 Task: Create a section Automated Build and Deployment Sprint and in the section, add a milestone Data Privacy Compliance in the project AgileCube
Action: Mouse moved to (63, 303)
Screenshot: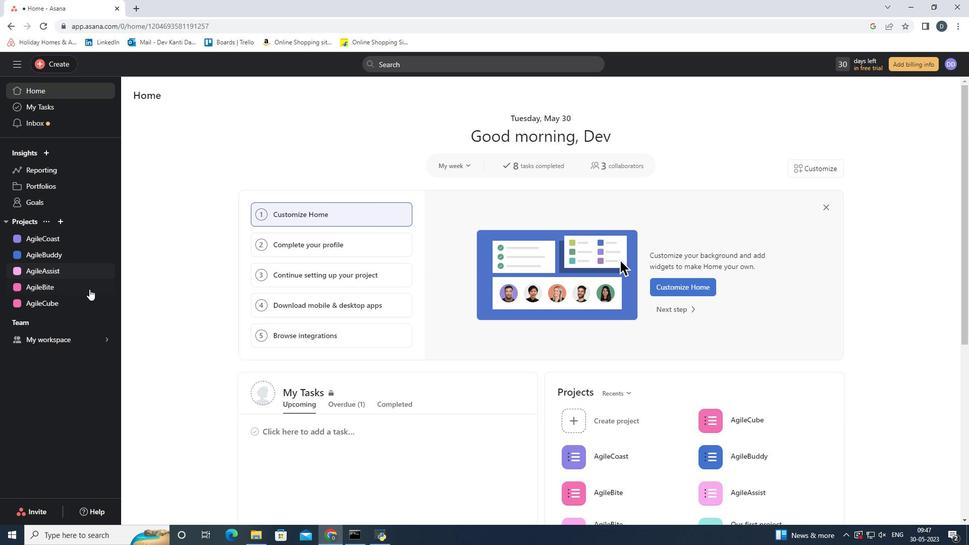 
Action: Mouse pressed left at (63, 303)
Screenshot: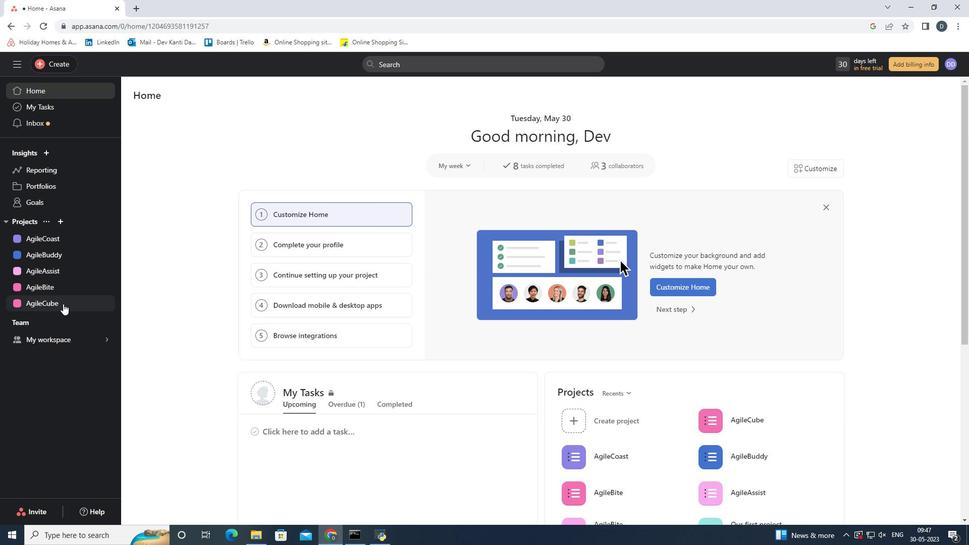 
Action: Mouse moved to (375, 379)
Screenshot: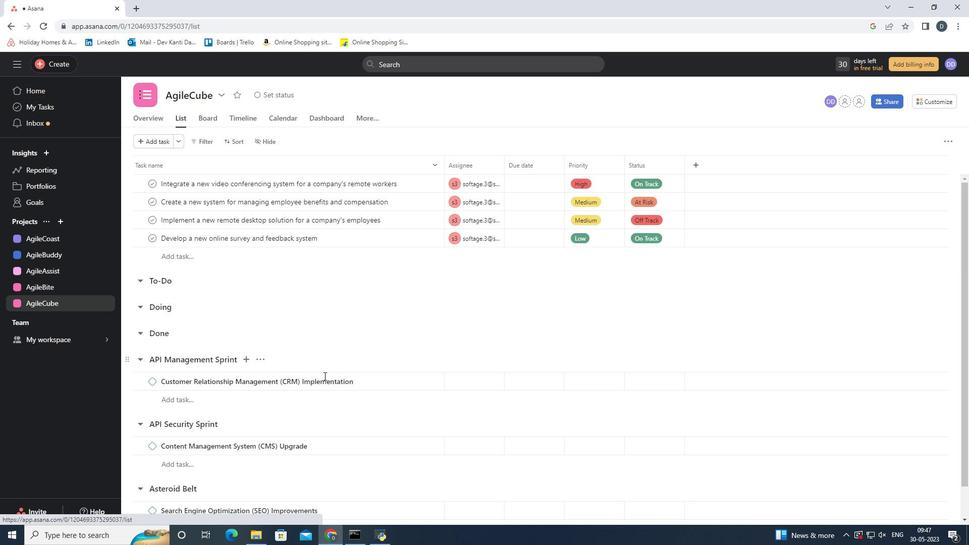 
Action: Mouse scrolled (375, 379) with delta (0, 0)
Screenshot: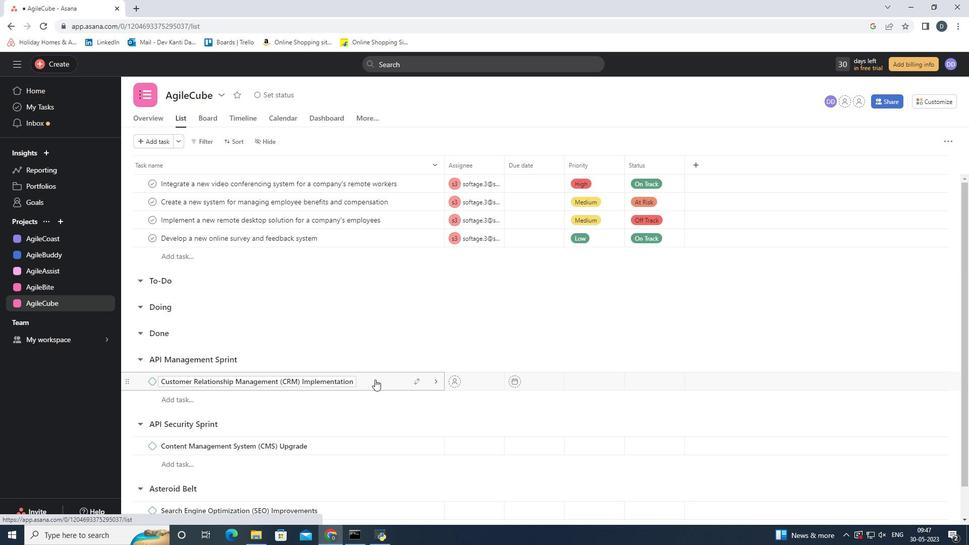 
Action: Mouse scrolled (375, 379) with delta (0, 0)
Screenshot: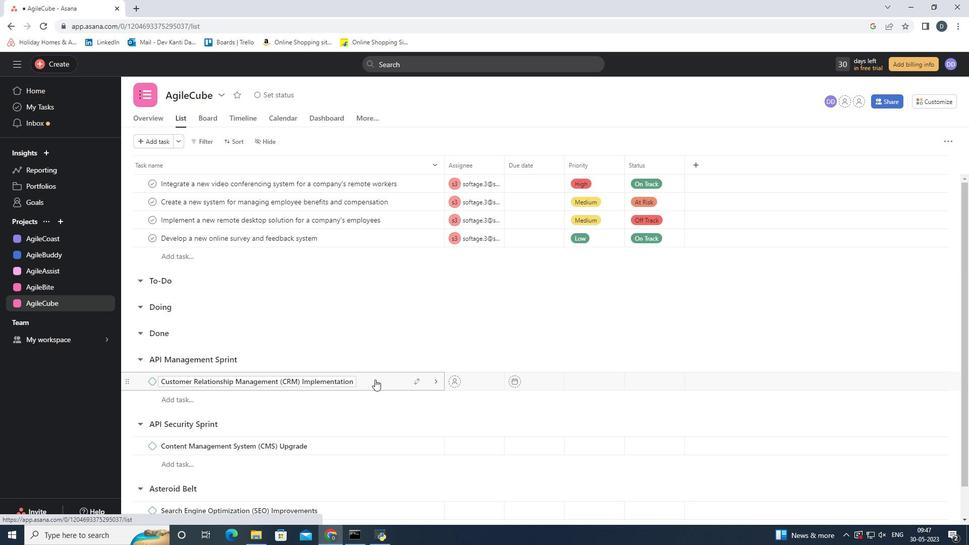 
Action: Mouse scrolled (375, 379) with delta (0, 0)
Screenshot: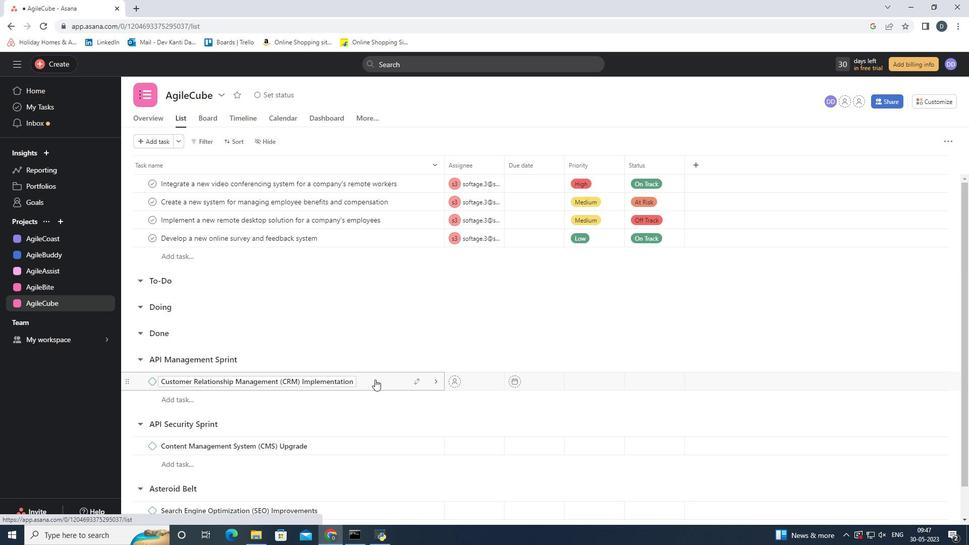 
Action: Mouse scrolled (375, 379) with delta (0, 0)
Screenshot: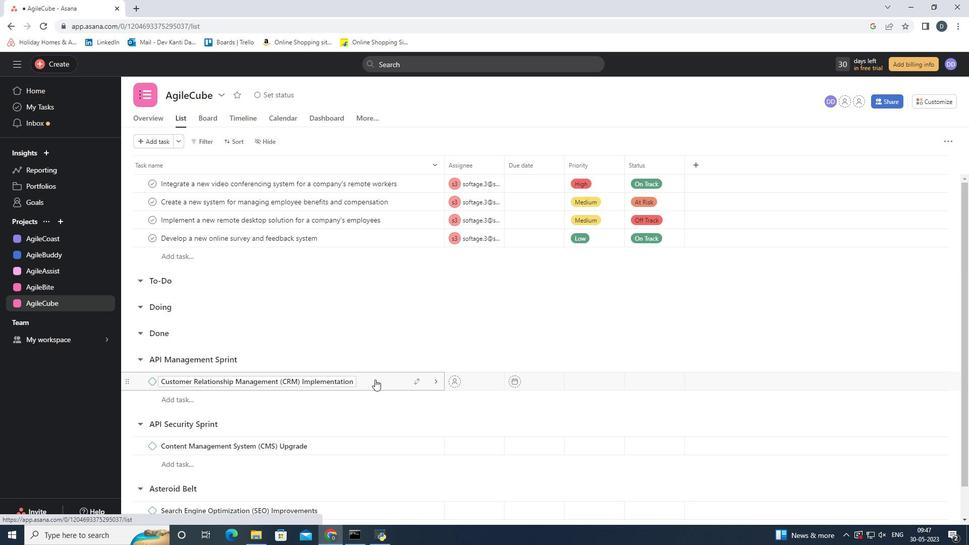 
Action: Mouse scrolled (375, 379) with delta (0, 0)
Screenshot: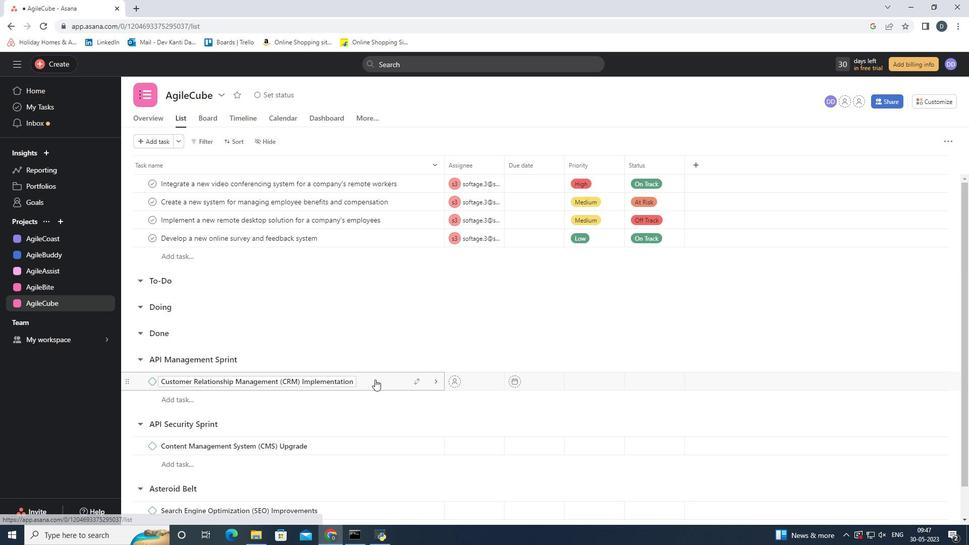 
Action: Mouse moved to (182, 520)
Screenshot: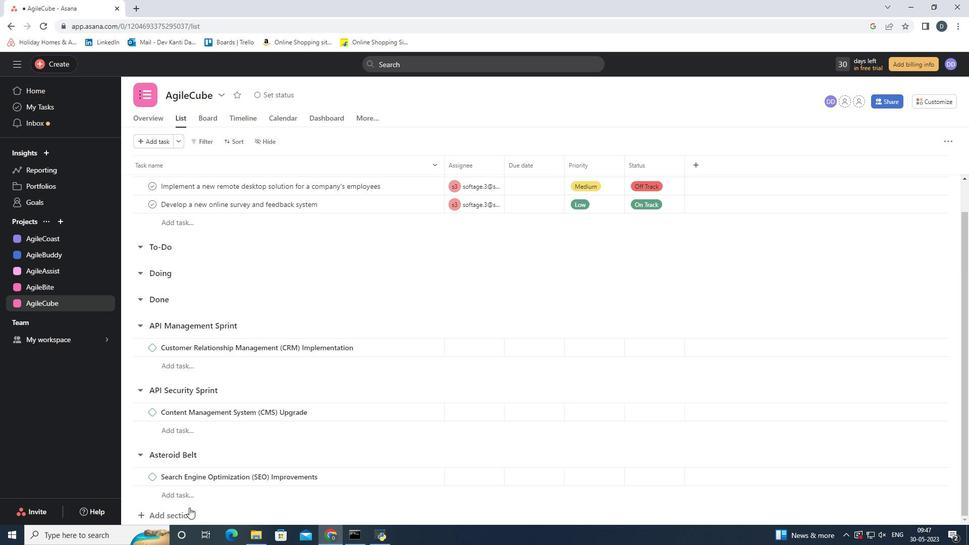 
Action: Mouse pressed left at (182, 520)
Screenshot: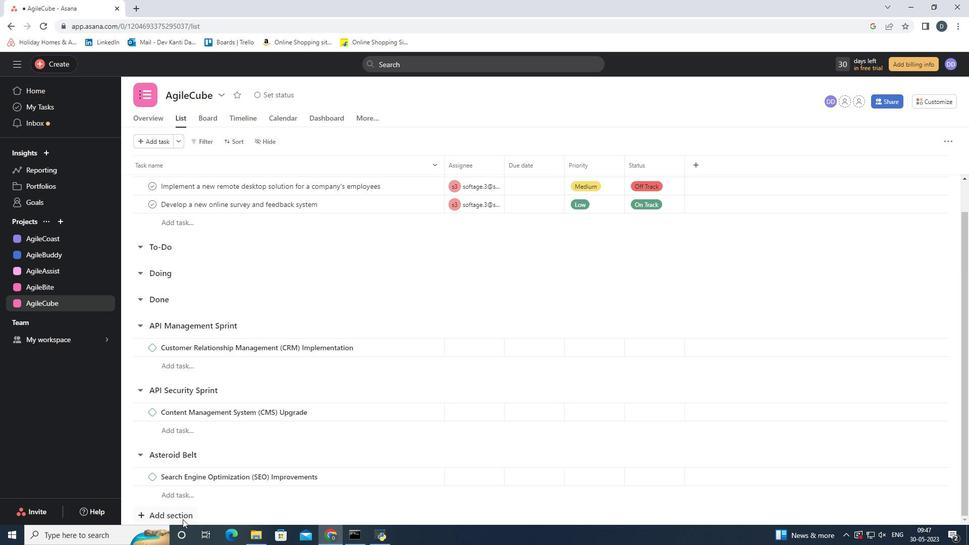 
Action: Mouse moved to (185, 517)
Screenshot: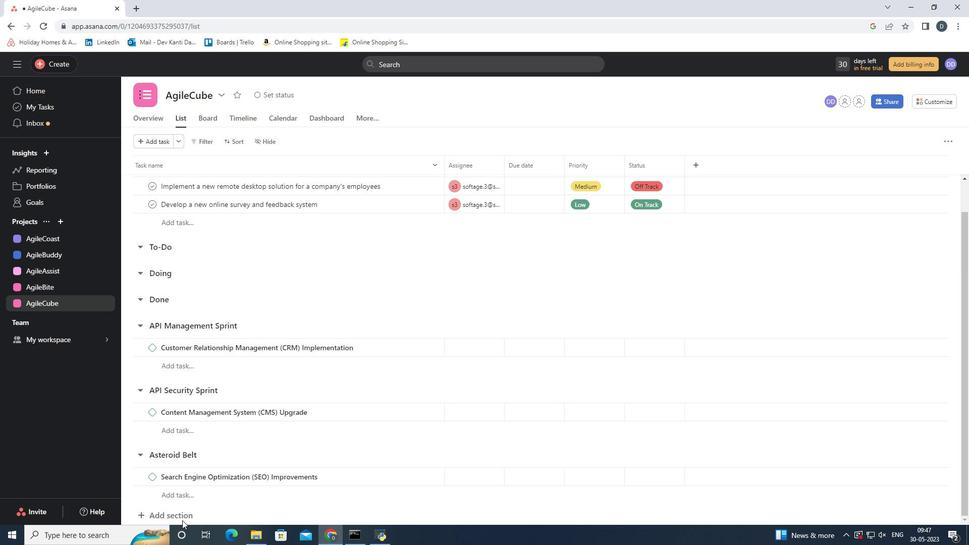 
Action: Mouse pressed left at (185, 517)
Screenshot: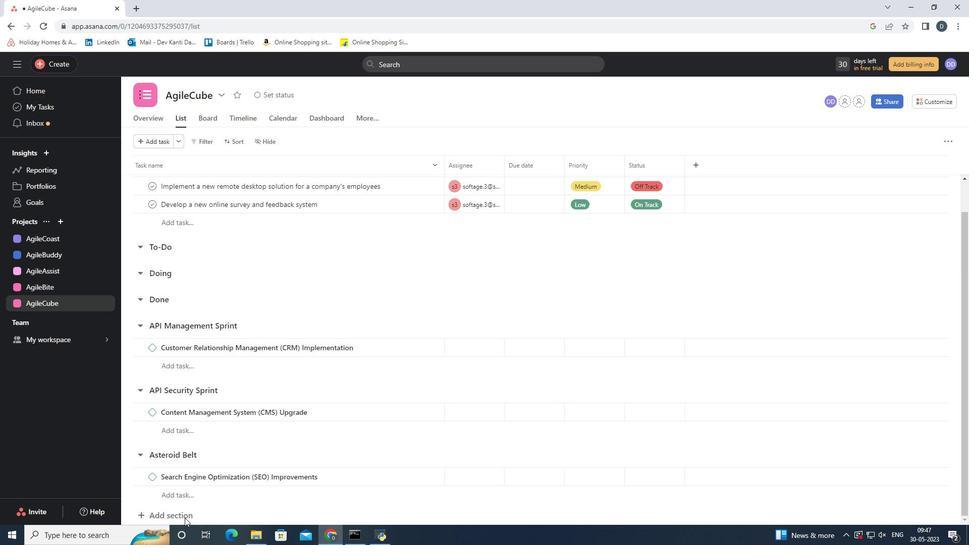 
Action: Mouse moved to (164, 515)
Screenshot: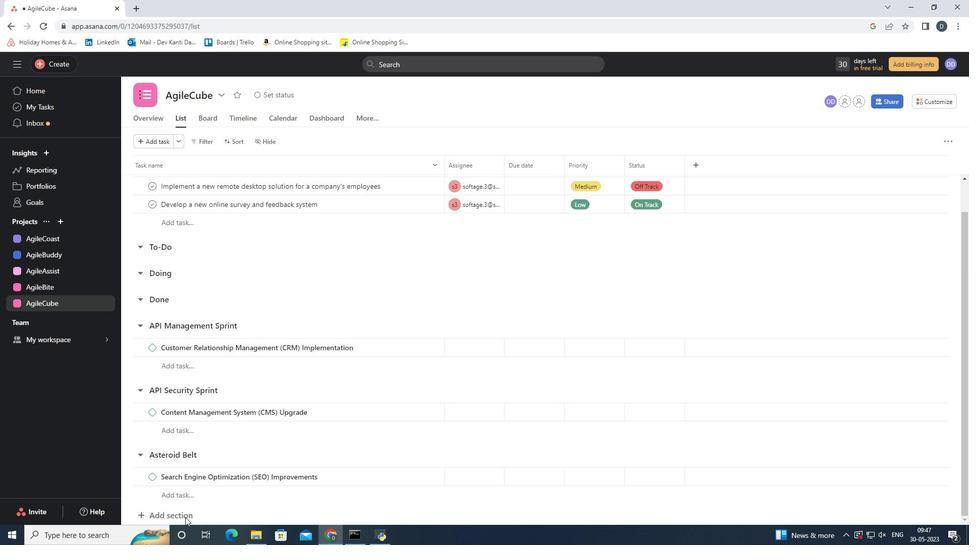 
Action: Mouse pressed left at (164, 515)
Screenshot: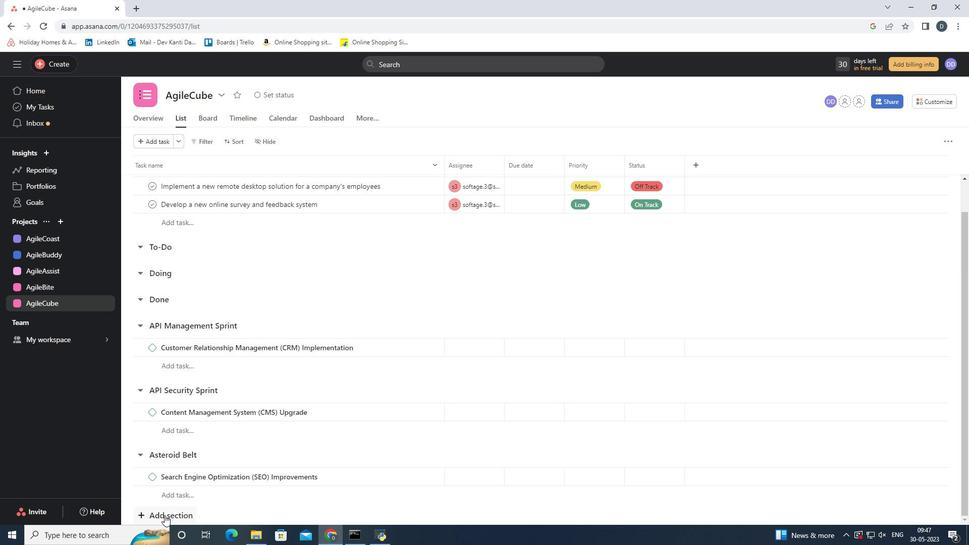 
Action: Mouse moved to (233, 491)
Screenshot: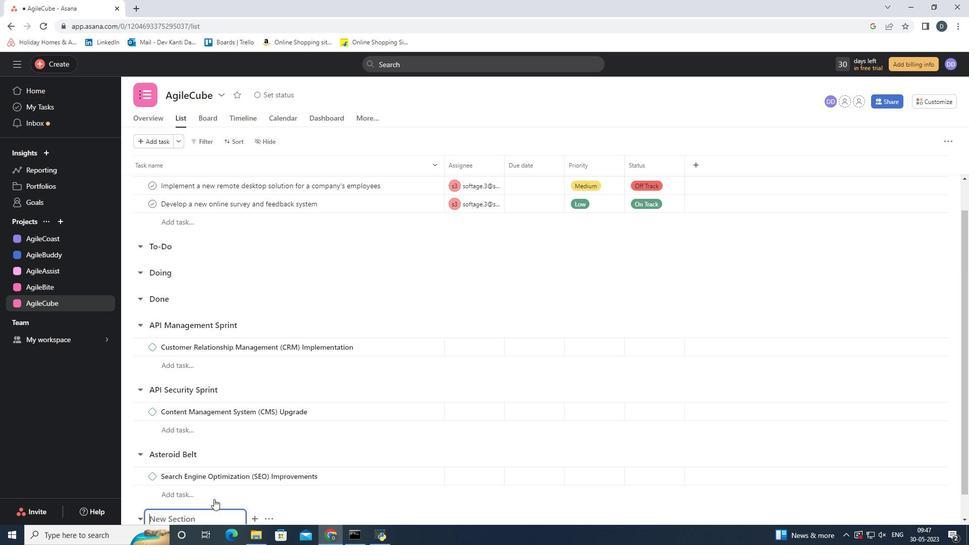 
Action: Mouse scrolled (233, 490) with delta (0, 0)
Screenshot: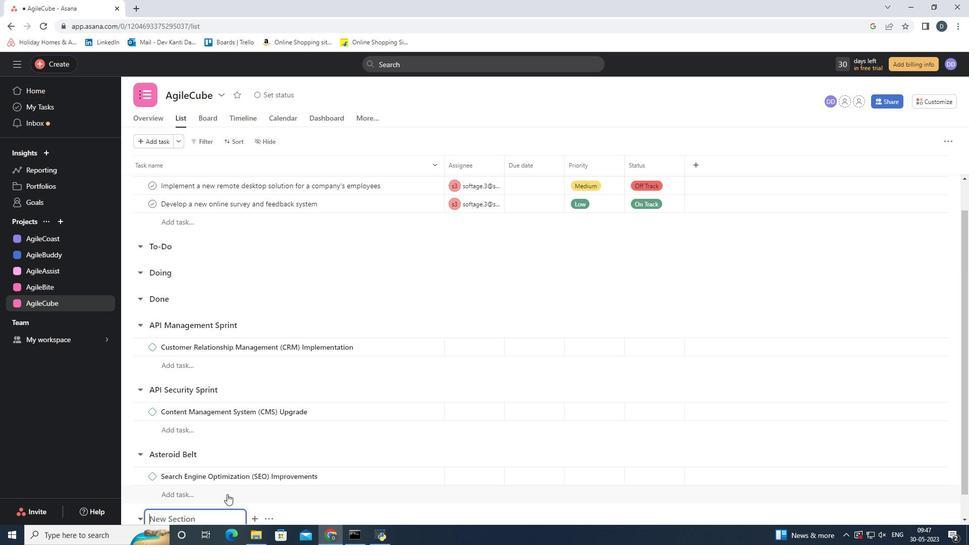 
Action: Mouse scrolled (233, 490) with delta (0, 0)
Screenshot: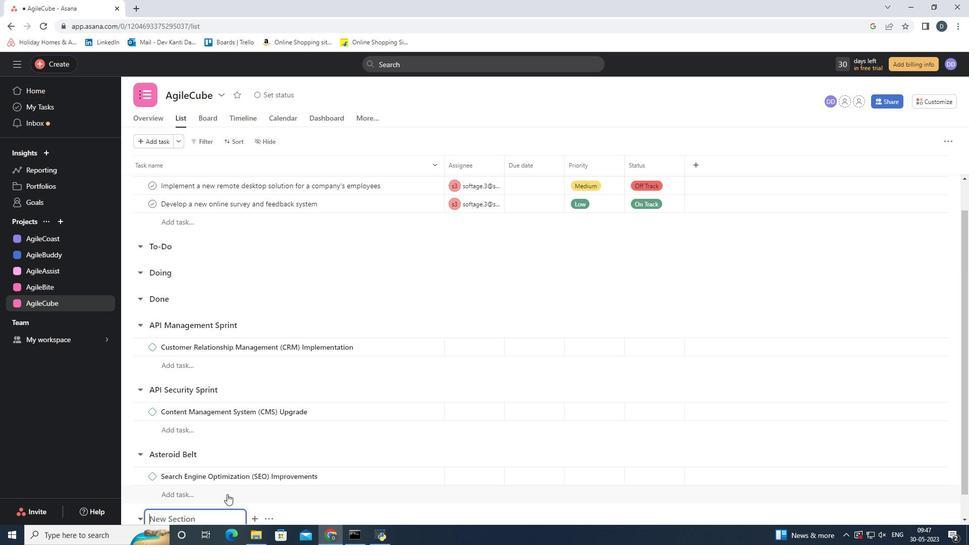 
Action: Mouse scrolled (233, 490) with delta (0, 0)
Screenshot: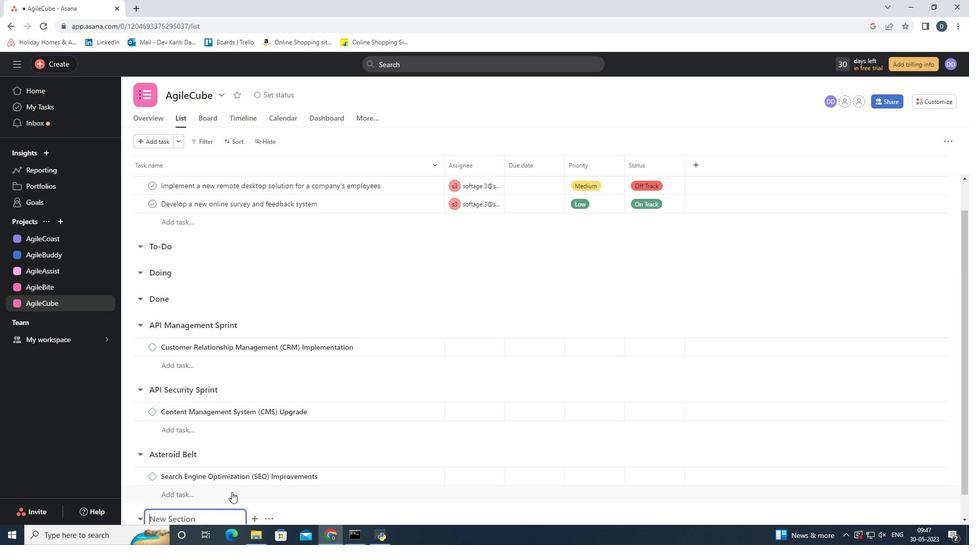 
Action: Mouse scrolled (233, 490) with delta (0, 0)
Screenshot: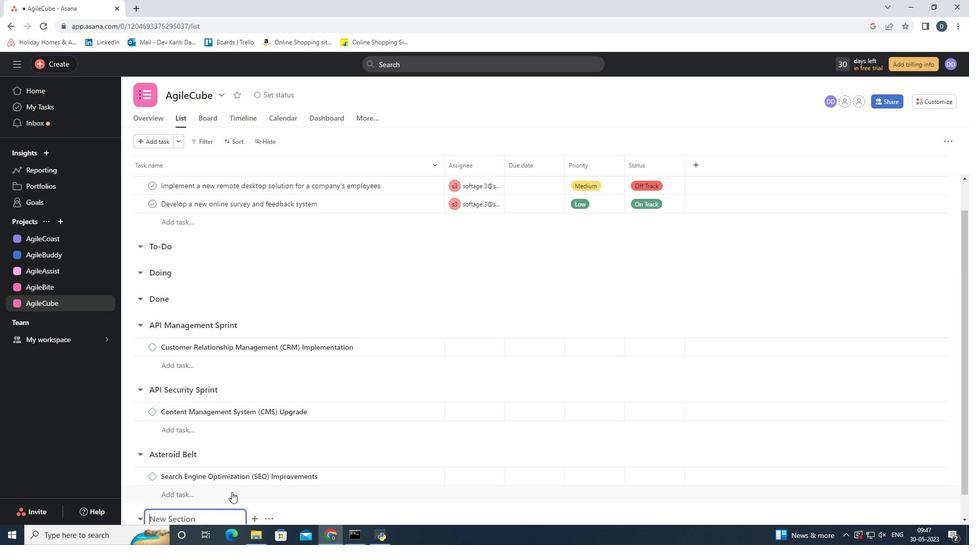 
Action: Mouse moved to (196, 488)
Screenshot: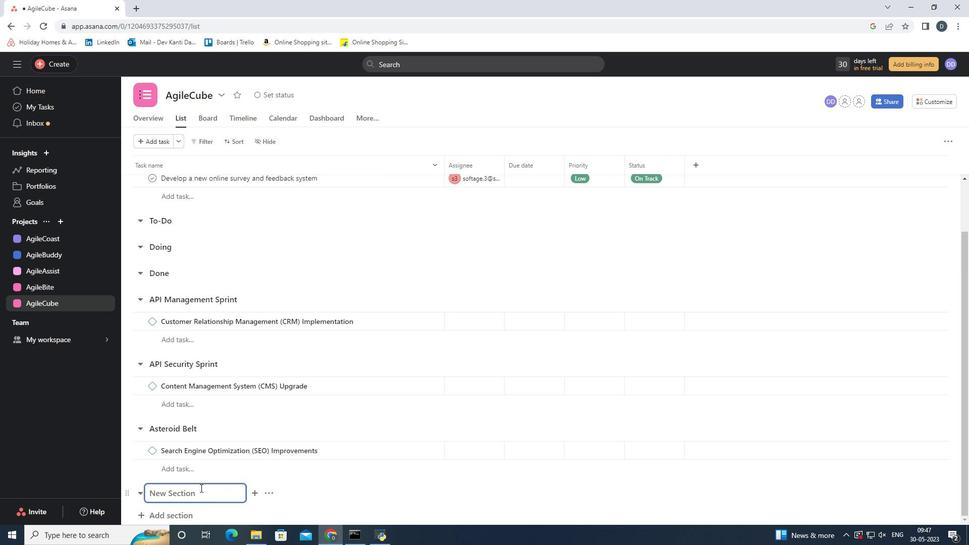 
Action: Key pressed <Key.shift>Automated<Key.space><Key.shift><Key.shift>Build<Key.space>and<Key.space><Key.shift>Deve<Key.backspace><Key.backspace>ployment<Key.space><Key.shift>Sprint
Screenshot: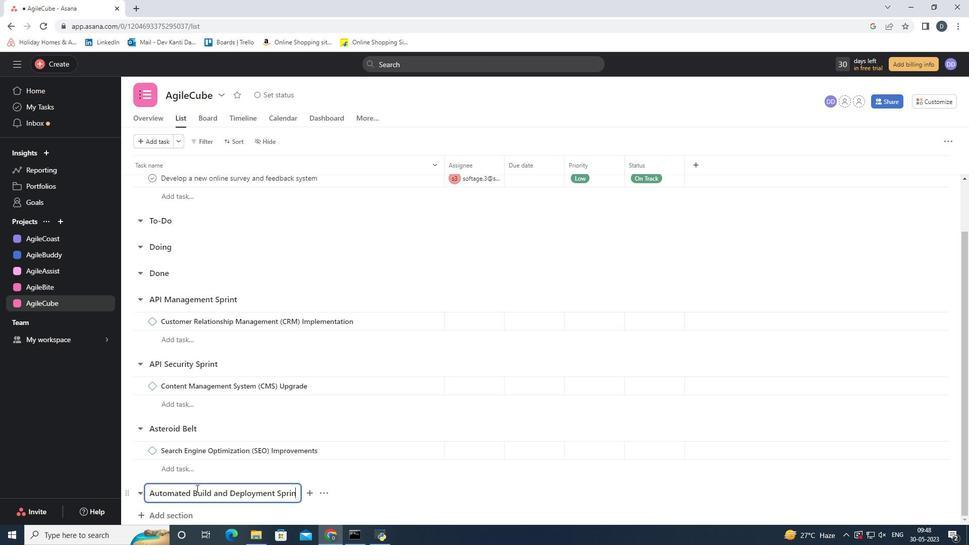 
Action: Mouse moved to (309, 495)
Screenshot: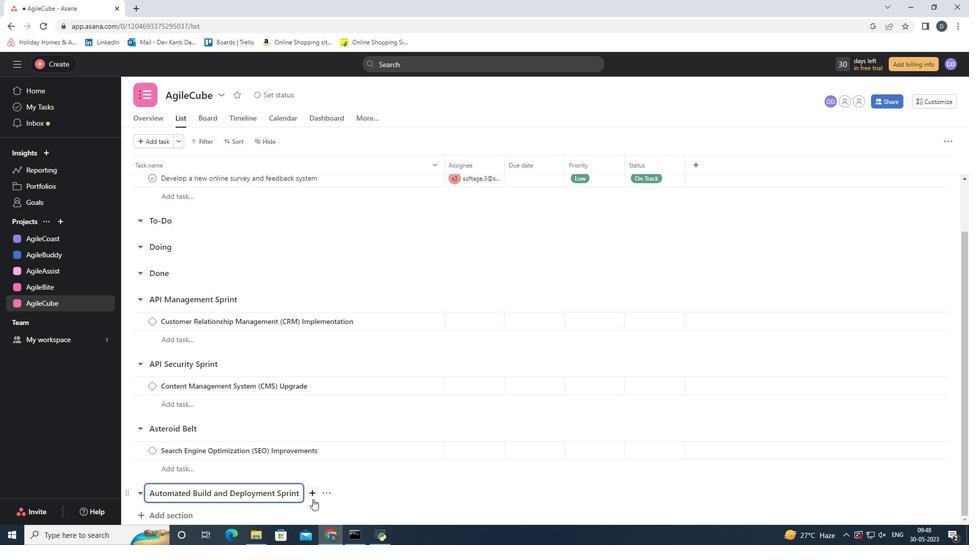 
Action: Mouse pressed left at (309, 495)
Screenshot: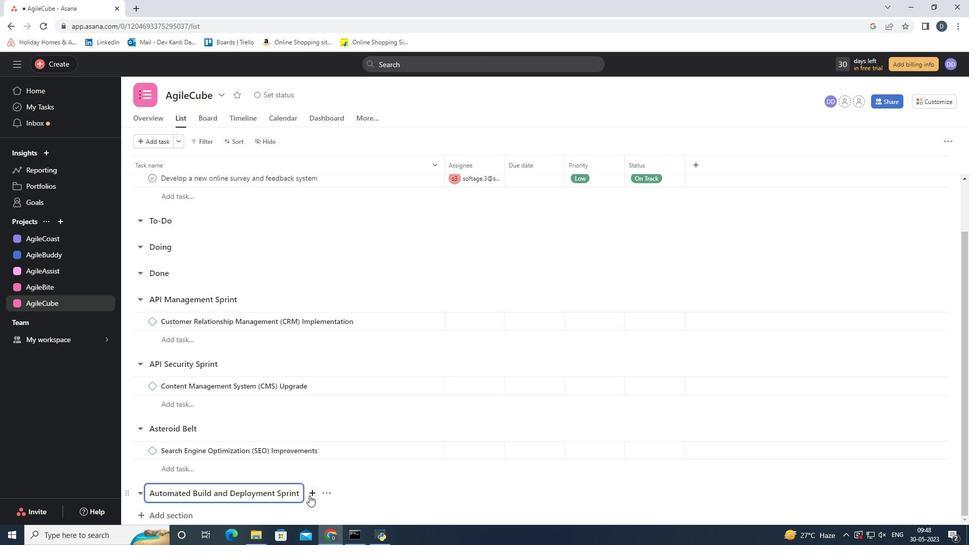 
Action: Mouse moved to (255, 504)
Screenshot: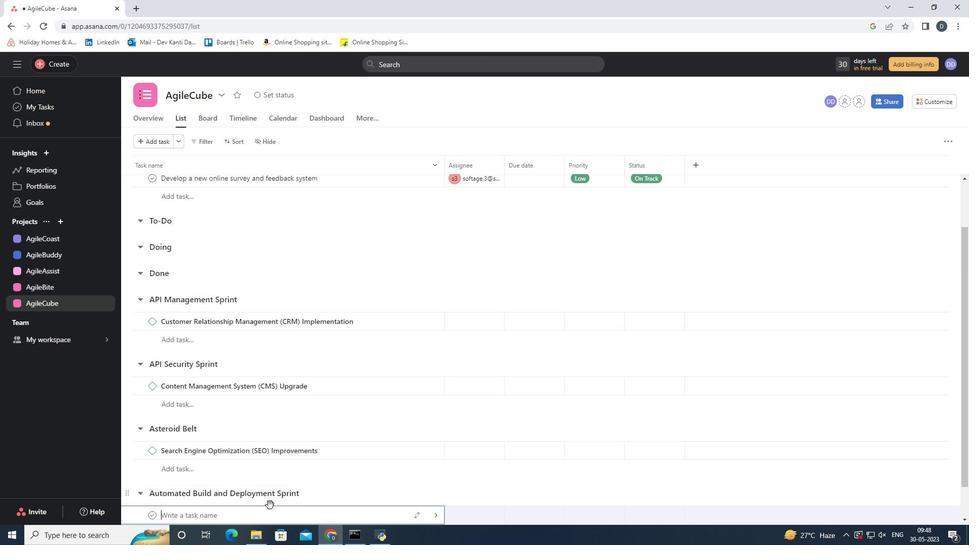 
Action: Mouse scrolled (255, 504) with delta (0, 0)
Screenshot: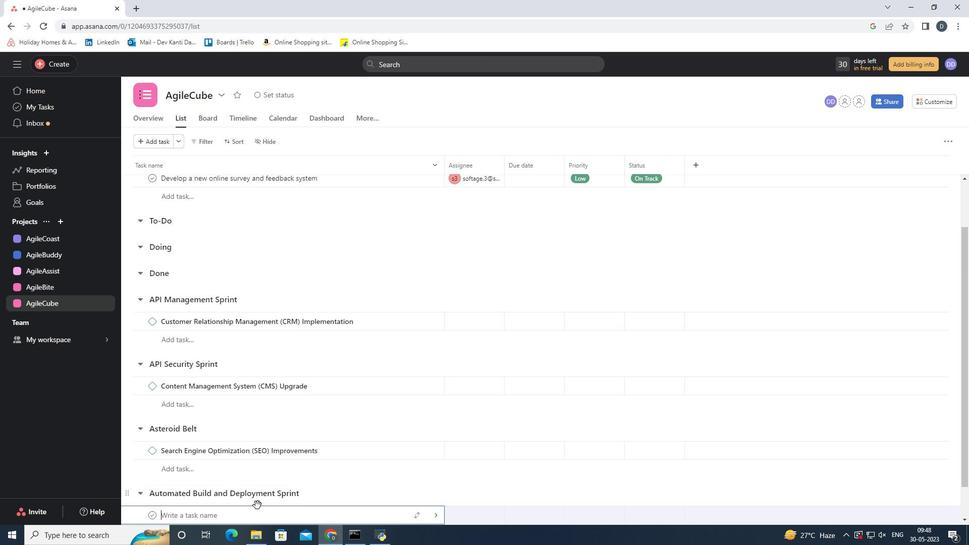 
Action: Mouse scrolled (255, 504) with delta (0, 0)
Screenshot: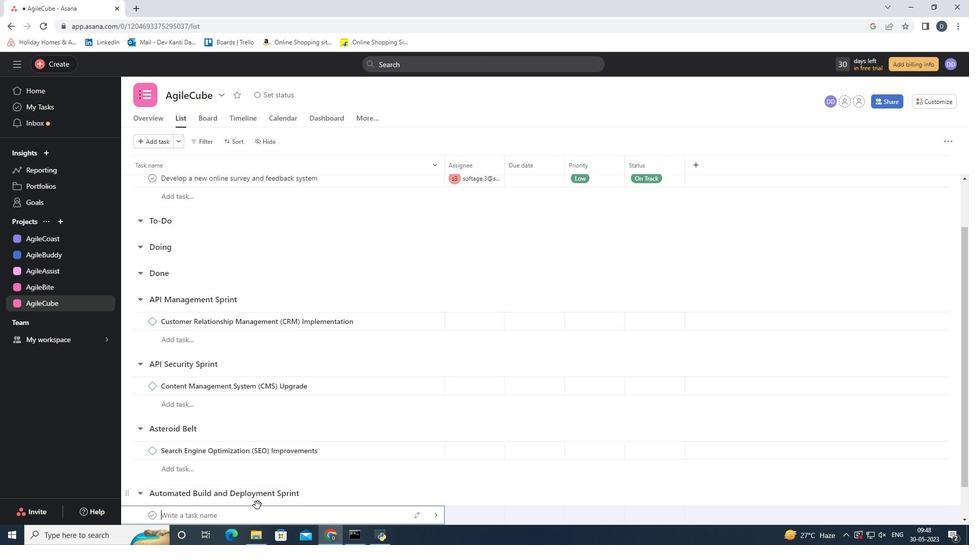 
Action: Mouse moved to (196, 476)
Screenshot: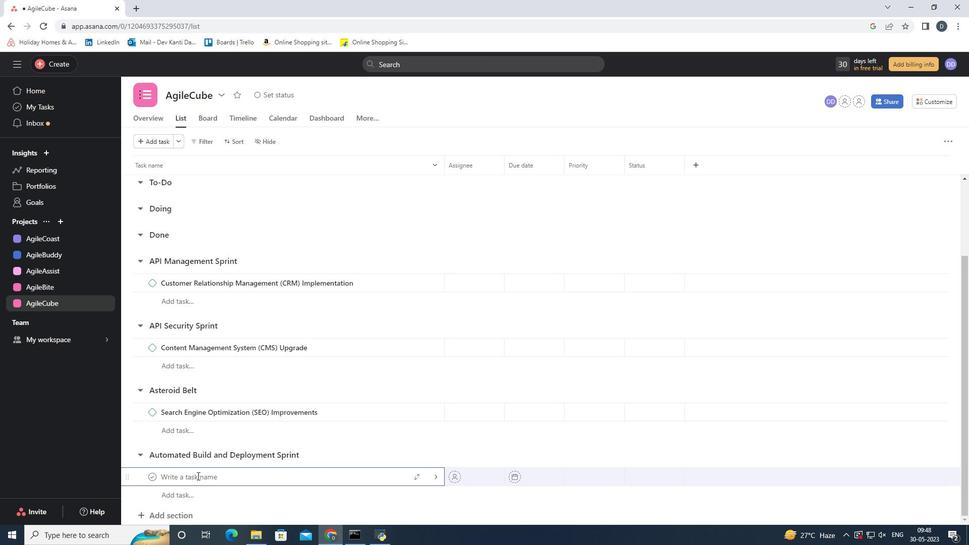 
Action: Mouse pressed left at (196, 476)
Screenshot: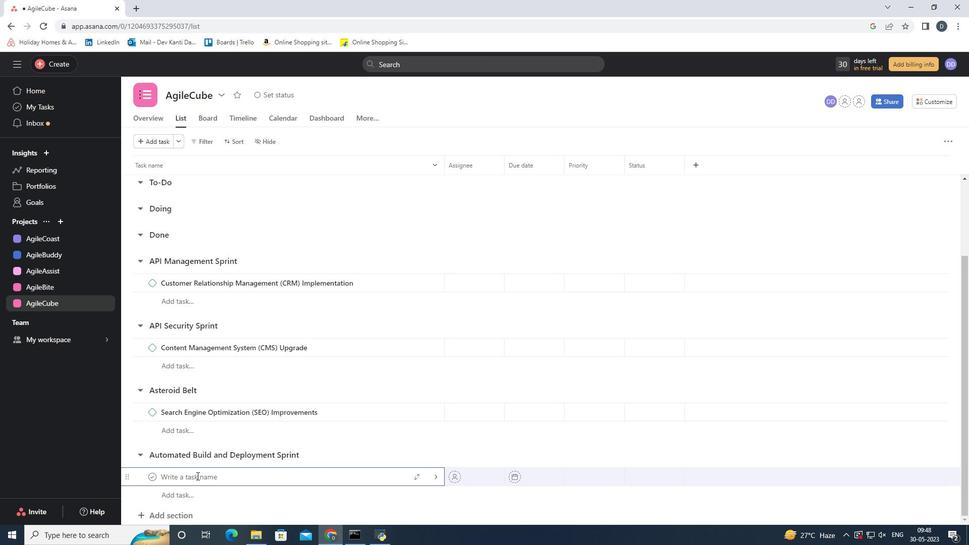 
Action: Key pressed <Key.shift>Data<Key.space><Key.shift_r><Key.shift_r><Key.shift_r><Key.shift_r>Privacy<Key.space><Key.shift>Compliance
Screenshot: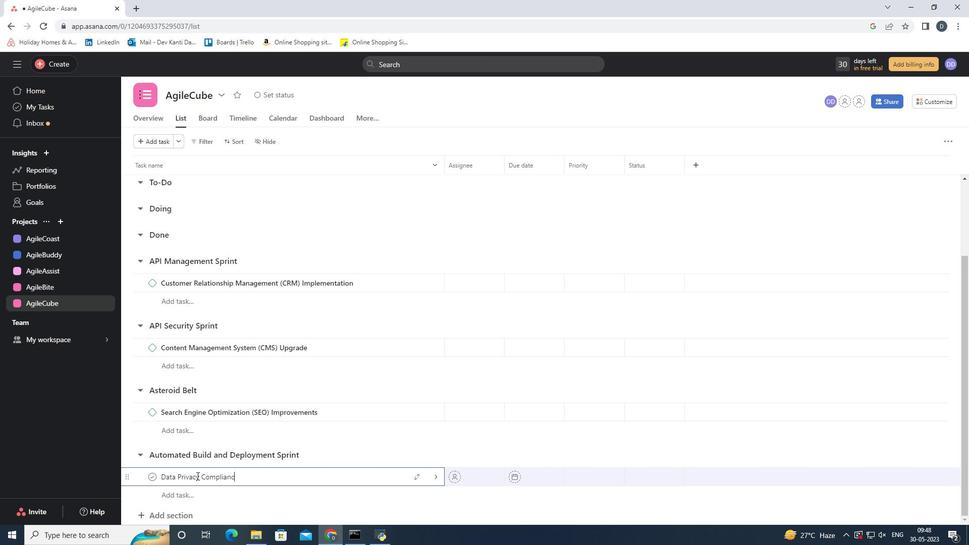 
Action: Mouse moved to (437, 476)
Screenshot: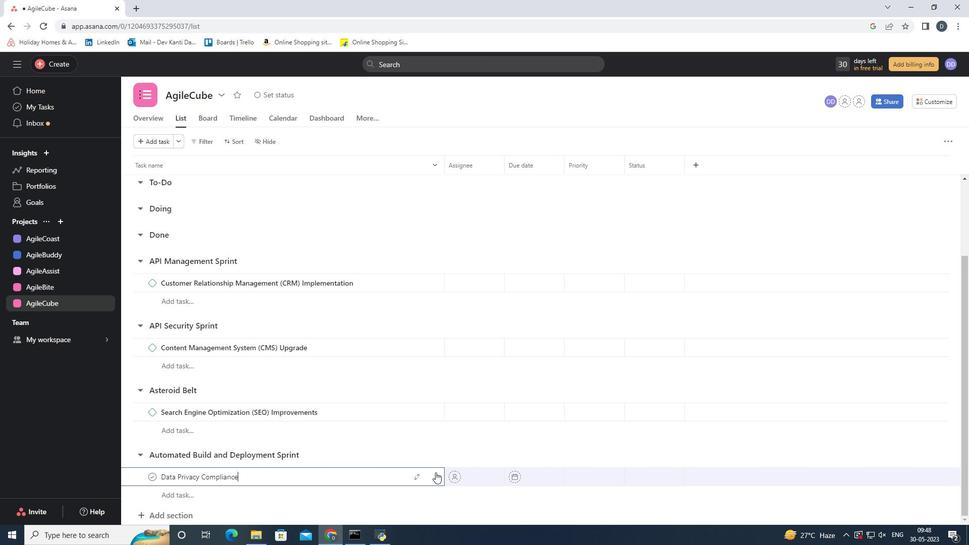 
Action: Mouse pressed left at (437, 476)
Screenshot: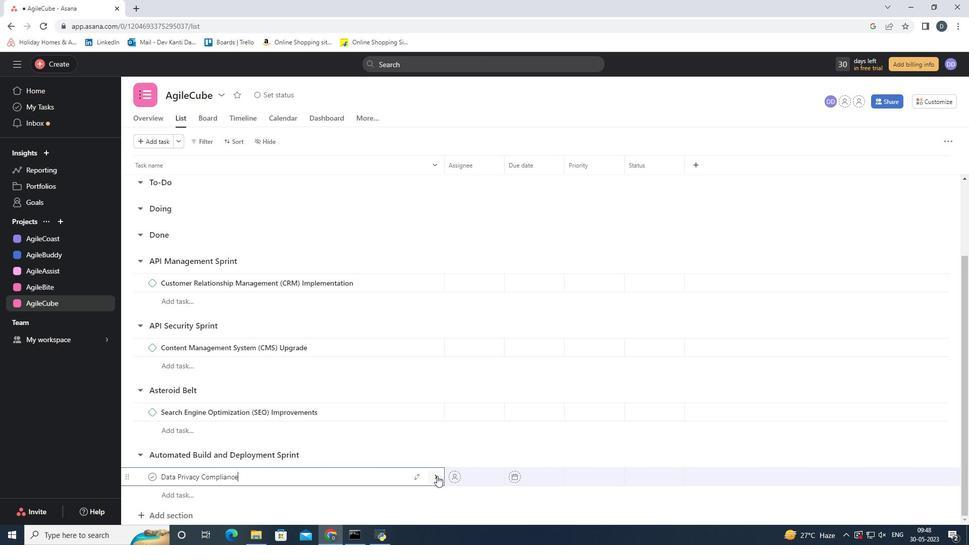
Action: Mouse moved to (930, 146)
Screenshot: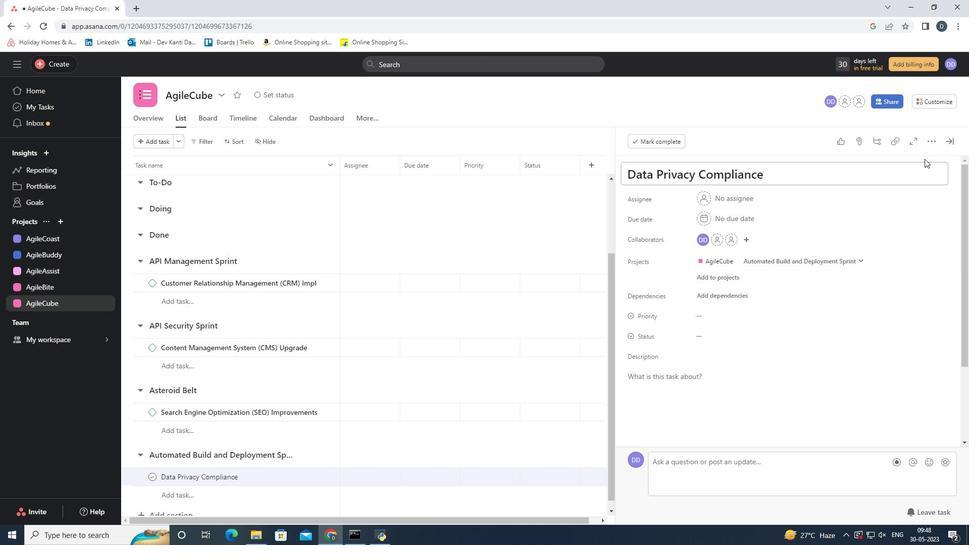 
Action: Mouse pressed left at (930, 146)
Screenshot: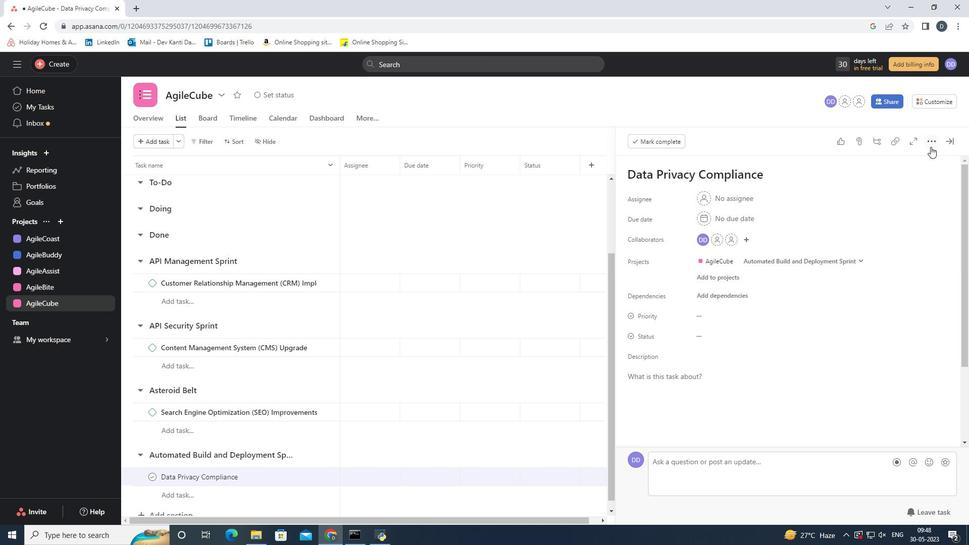 
Action: Mouse moved to (910, 179)
Screenshot: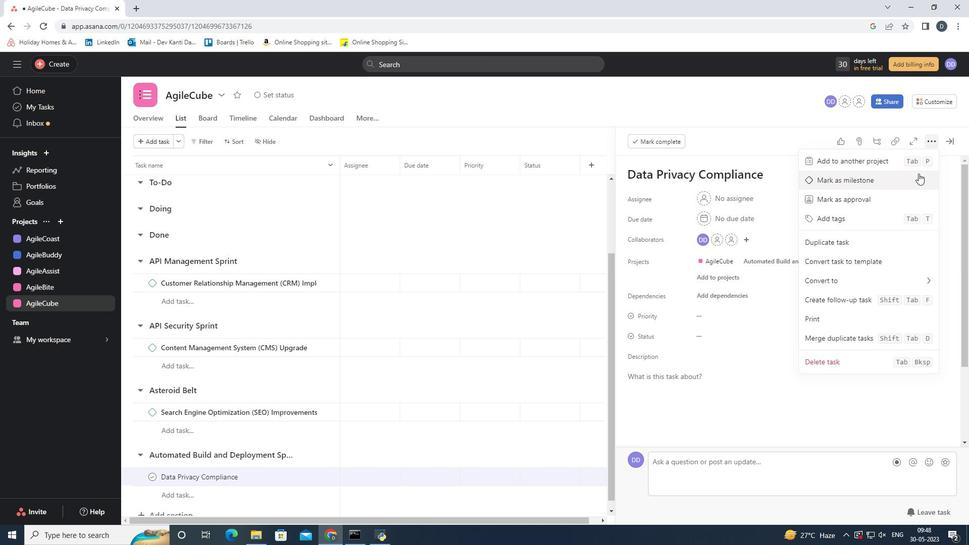 
Action: Mouse pressed left at (910, 179)
Screenshot: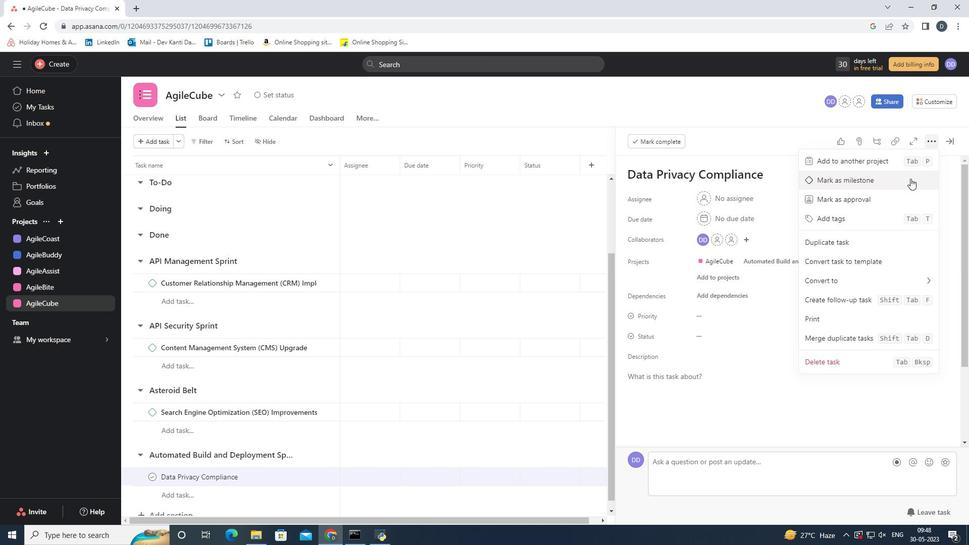 
Action: Mouse moved to (954, 141)
Screenshot: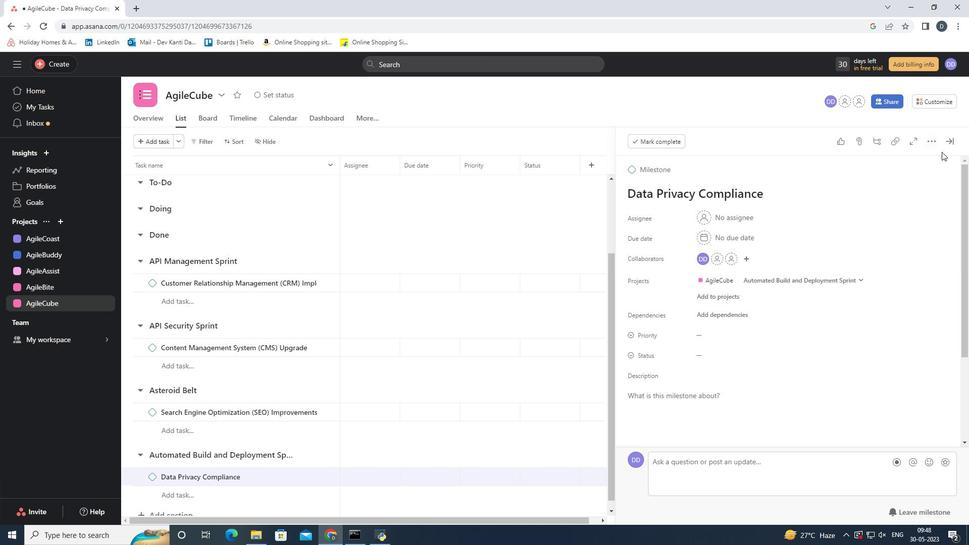 
Action: Mouse pressed left at (954, 141)
Screenshot: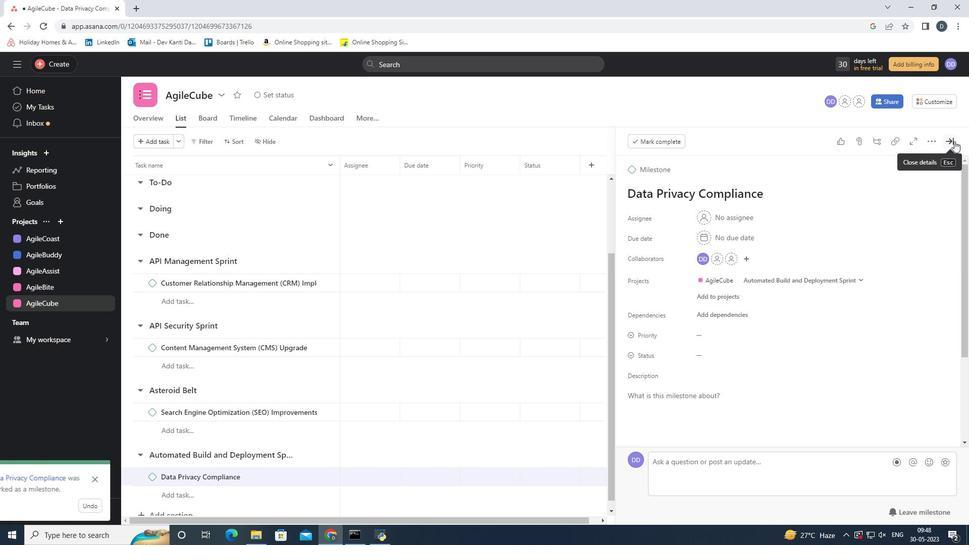 
Action: Mouse moved to (112, 480)
Screenshot: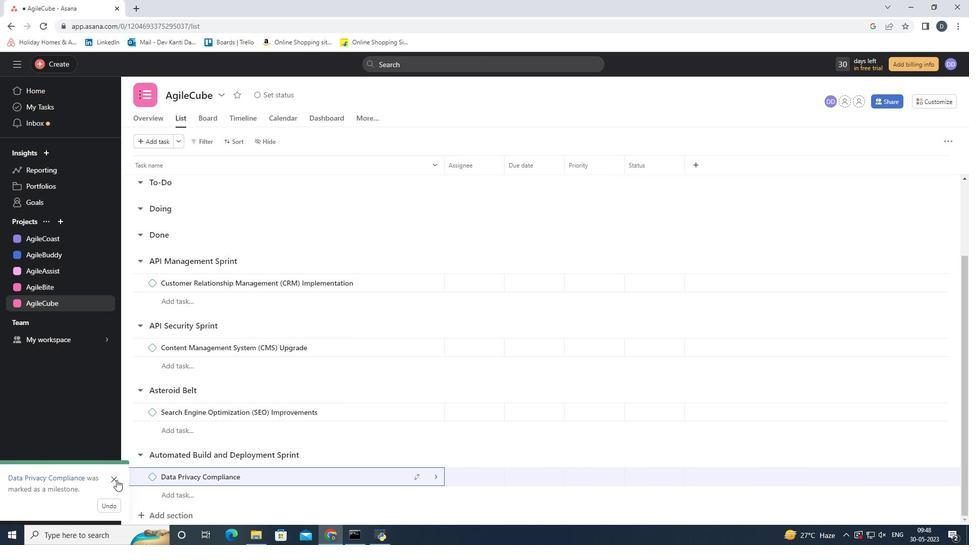
Action: Mouse pressed left at (112, 480)
Screenshot: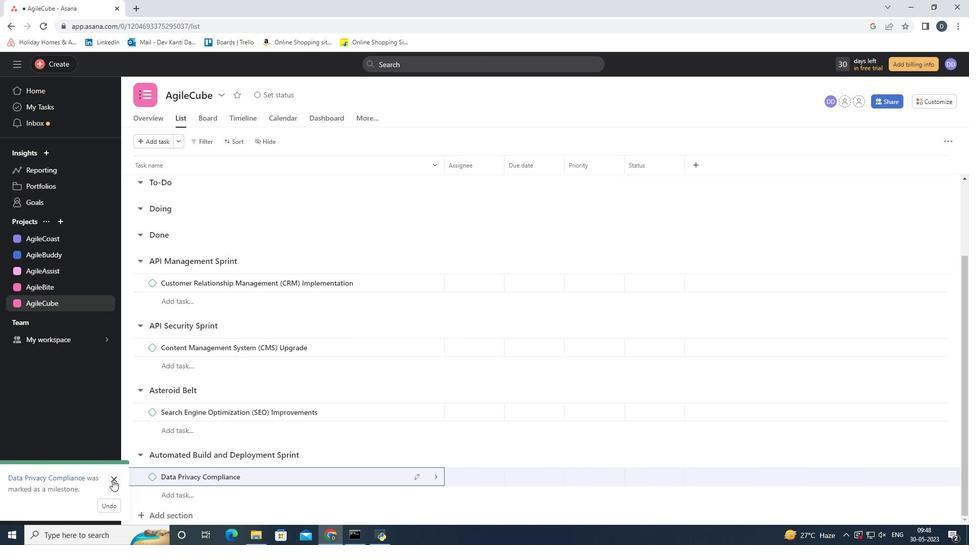 
Action: Mouse moved to (377, 456)
Screenshot: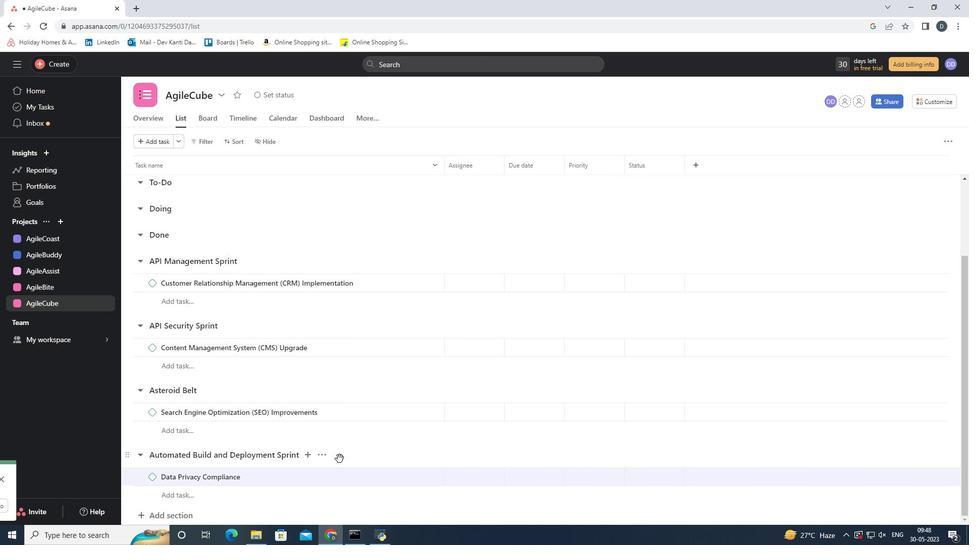 
Action: Mouse scrolled (377, 455) with delta (0, 0)
Screenshot: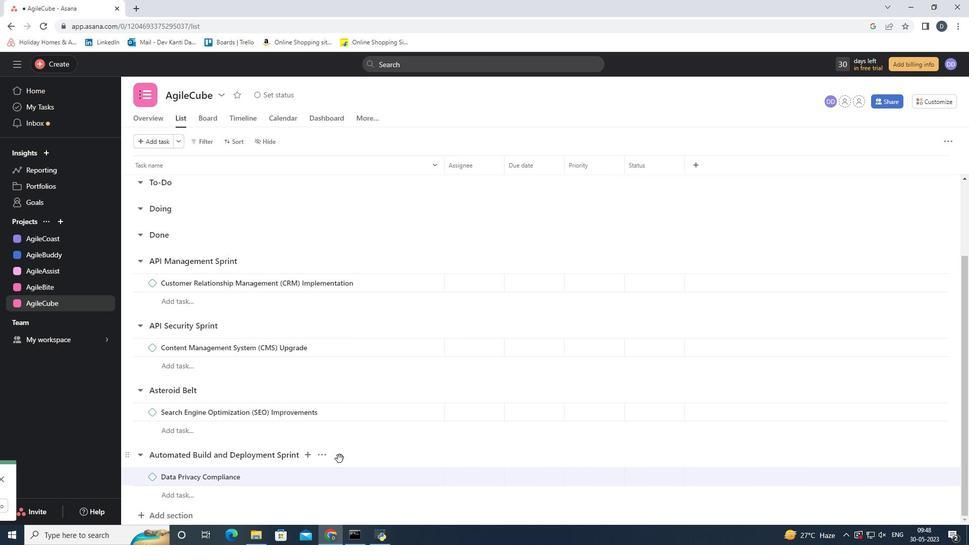 
Action: Mouse scrolled (377, 455) with delta (0, 0)
Screenshot: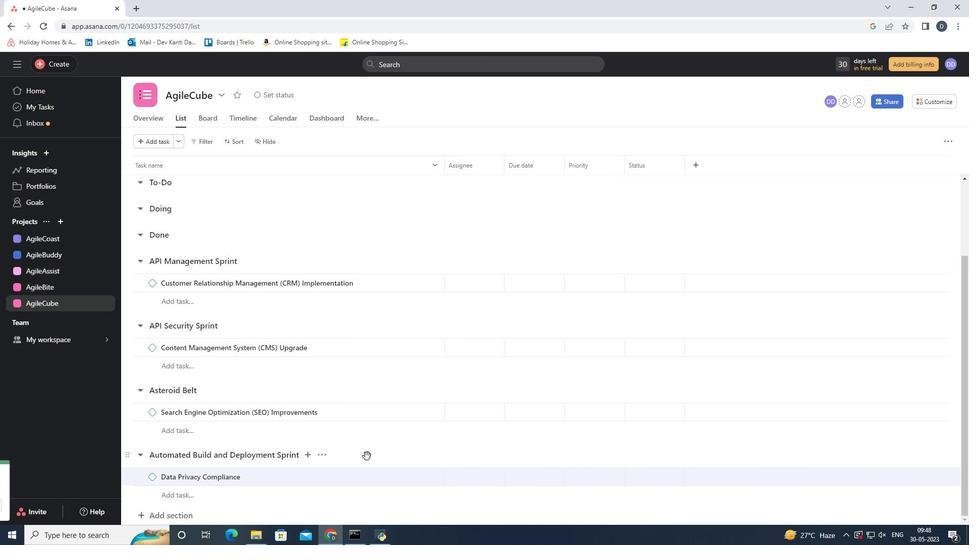 
Action: Mouse scrolled (377, 455) with delta (0, 0)
Screenshot: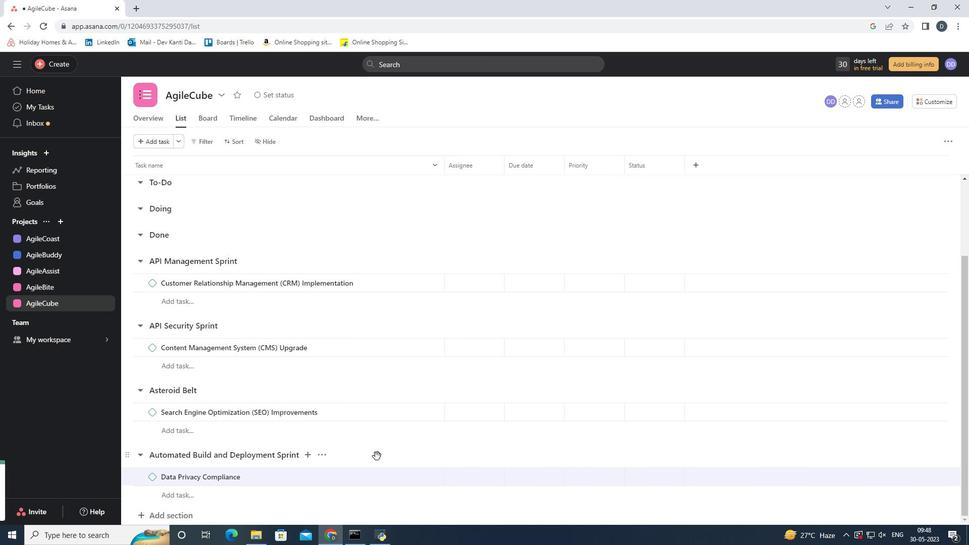 
Action: Mouse moved to (378, 456)
Screenshot: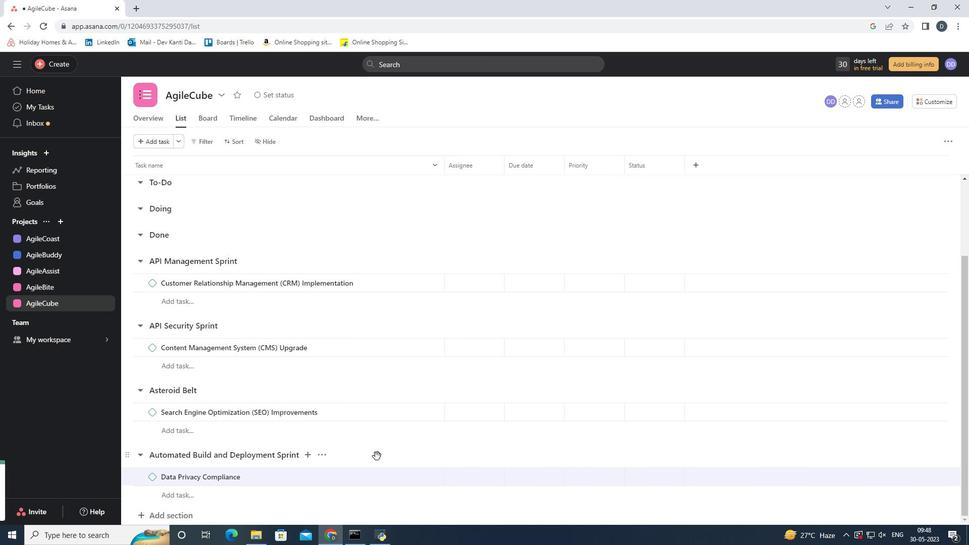 
Action: Mouse scrolled (378, 455) with delta (0, 0)
Screenshot: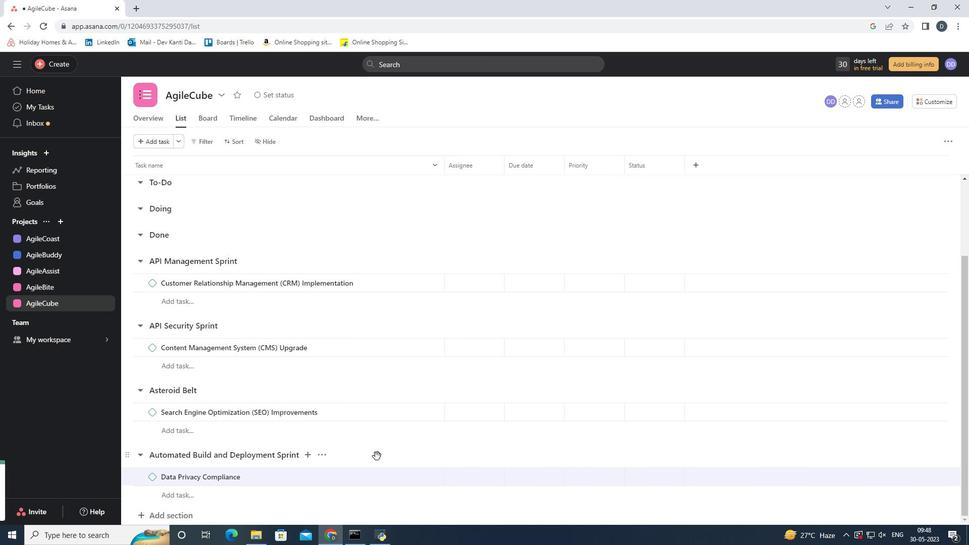
Action: Mouse moved to (572, 449)
Screenshot: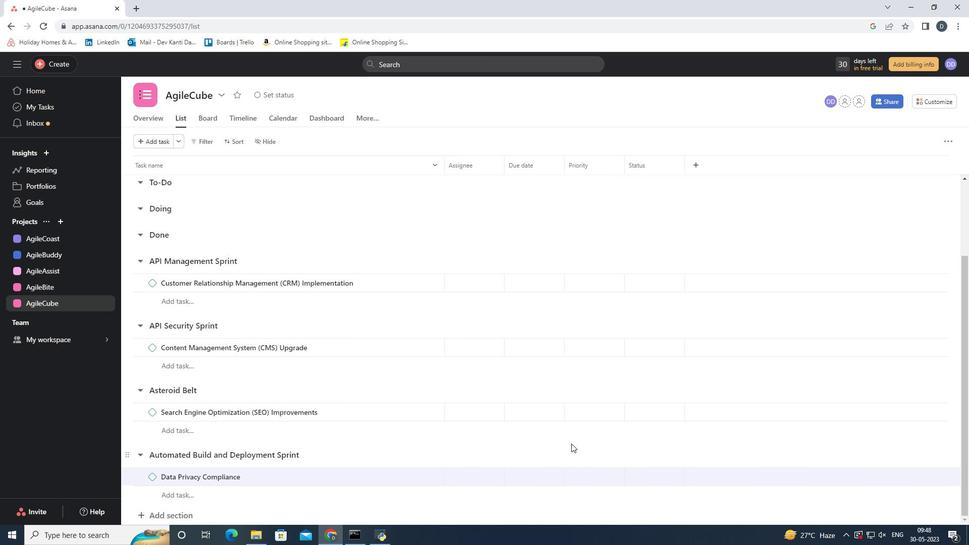 
